 Task: Create a sub task Release to Production / Go Live for the task  Implement data encryption for better user security in the project Trailblazer , assign it to team member softage.6@softage.net and update the status of the sub task to  Off Track , set the priority of the sub task to High.
Action: Mouse moved to (43, 335)
Screenshot: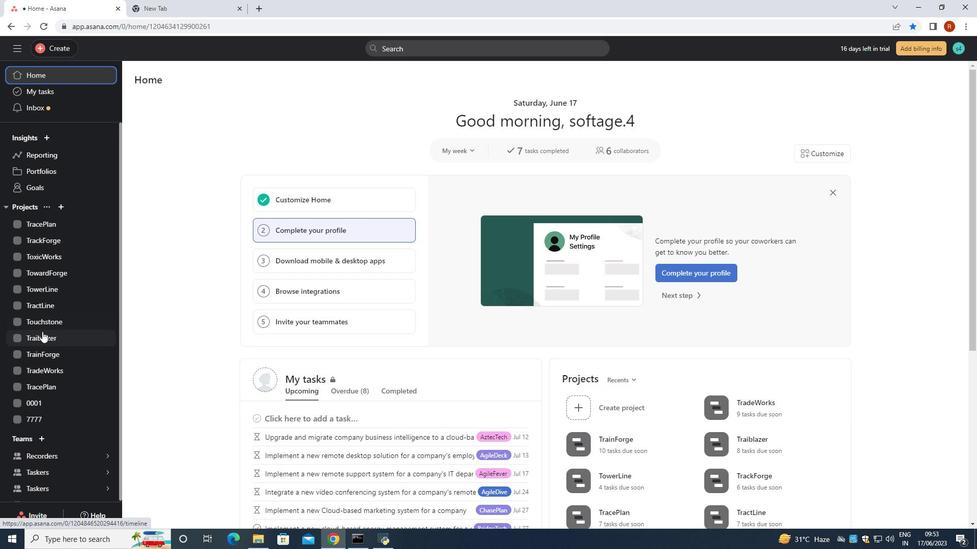 
Action: Mouse pressed left at (43, 335)
Screenshot: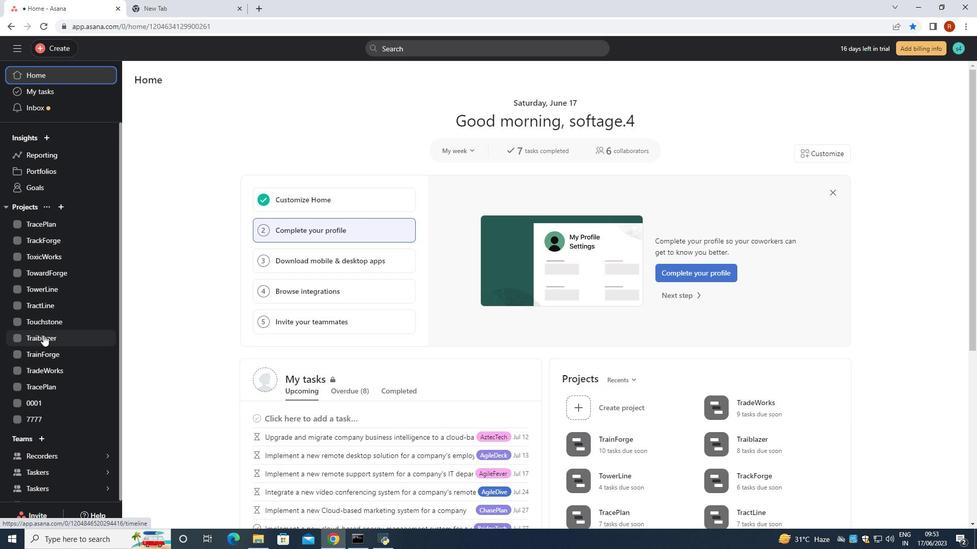
Action: Mouse moved to (413, 221)
Screenshot: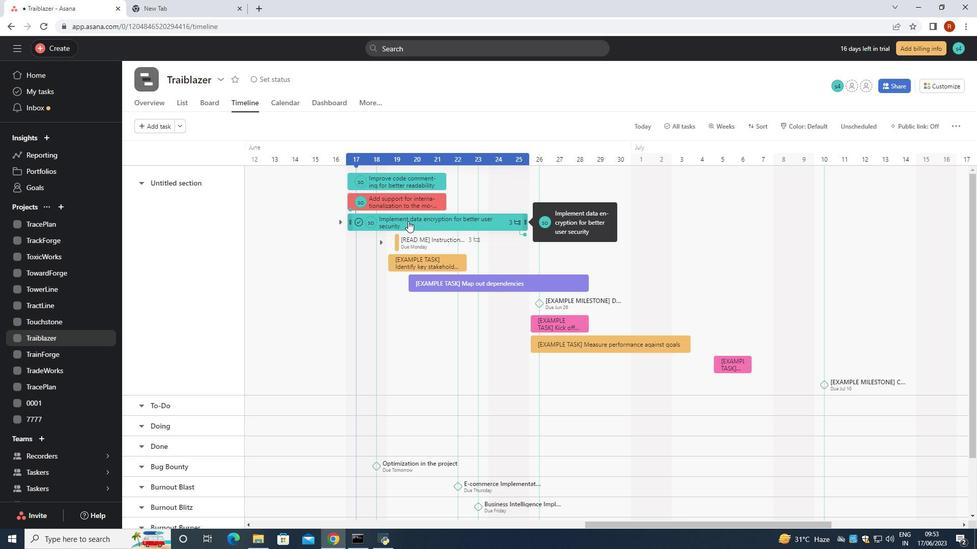 
Action: Mouse pressed left at (413, 221)
Screenshot: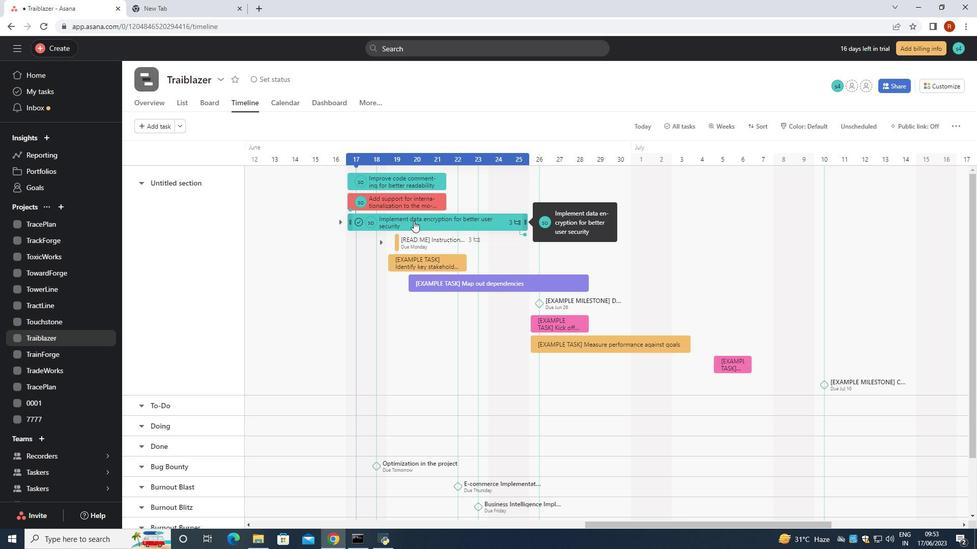 
Action: Mouse moved to (696, 330)
Screenshot: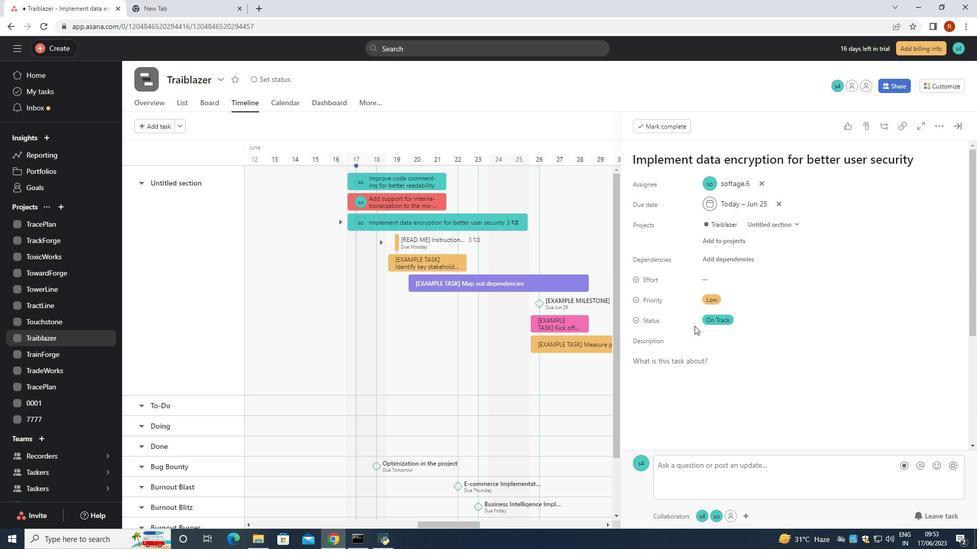 
Action: Mouse scrolled (696, 329) with delta (0, 0)
Screenshot: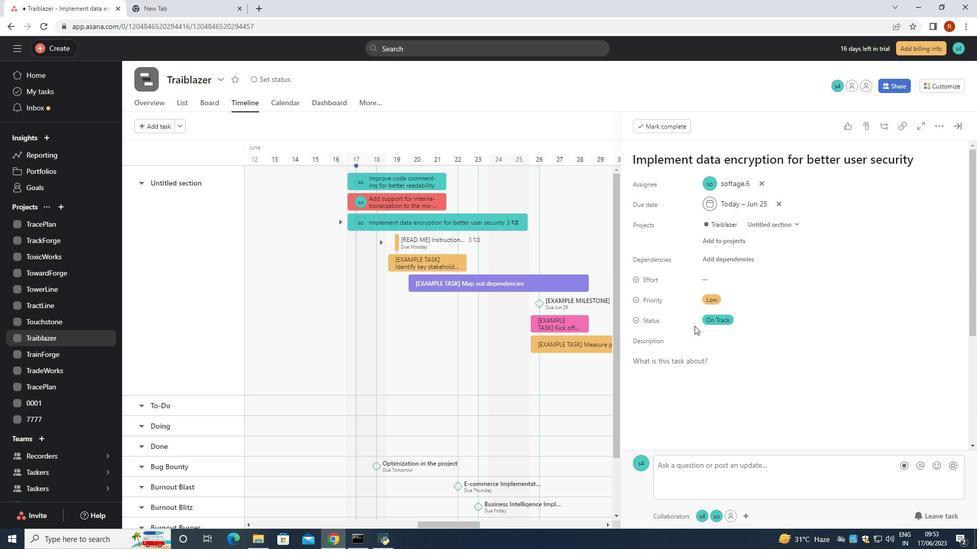 
Action: Mouse moved to (696, 330)
Screenshot: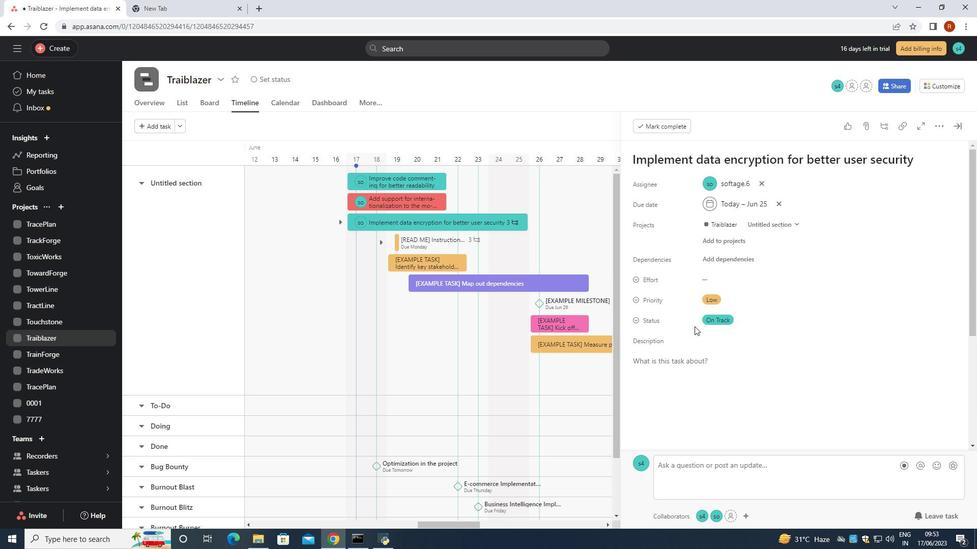 
Action: Mouse scrolled (696, 329) with delta (0, 0)
Screenshot: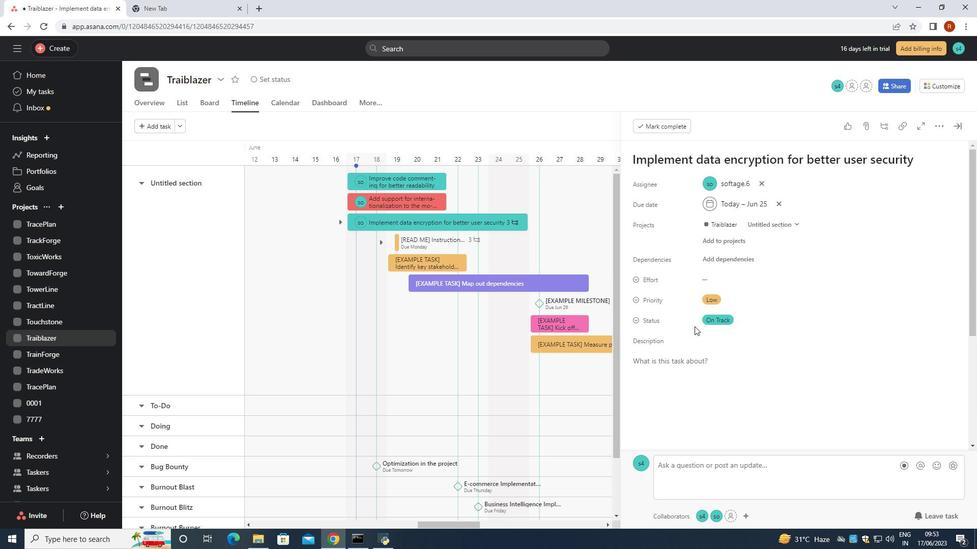
Action: Mouse scrolled (696, 329) with delta (0, 0)
Screenshot: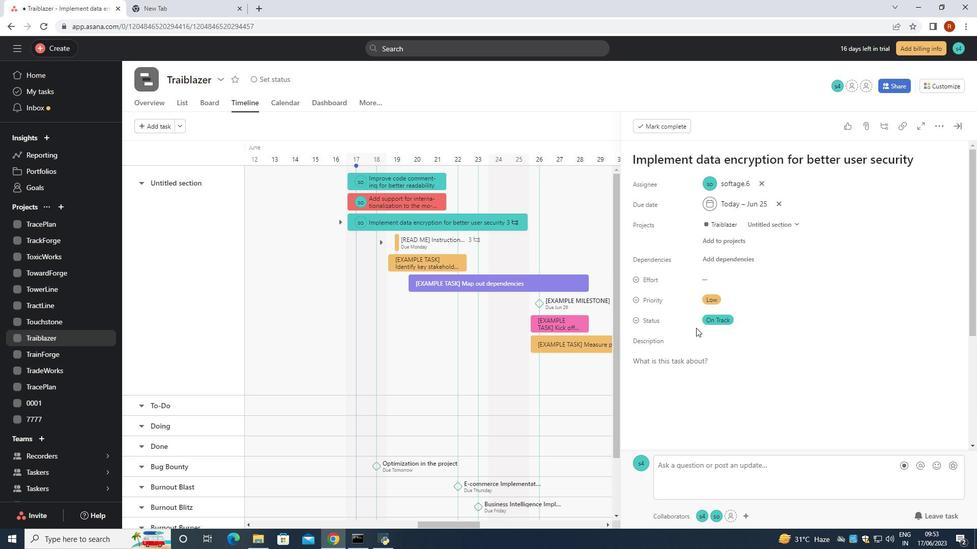 
Action: Mouse scrolled (696, 329) with delta (0, 0)
Screenshot: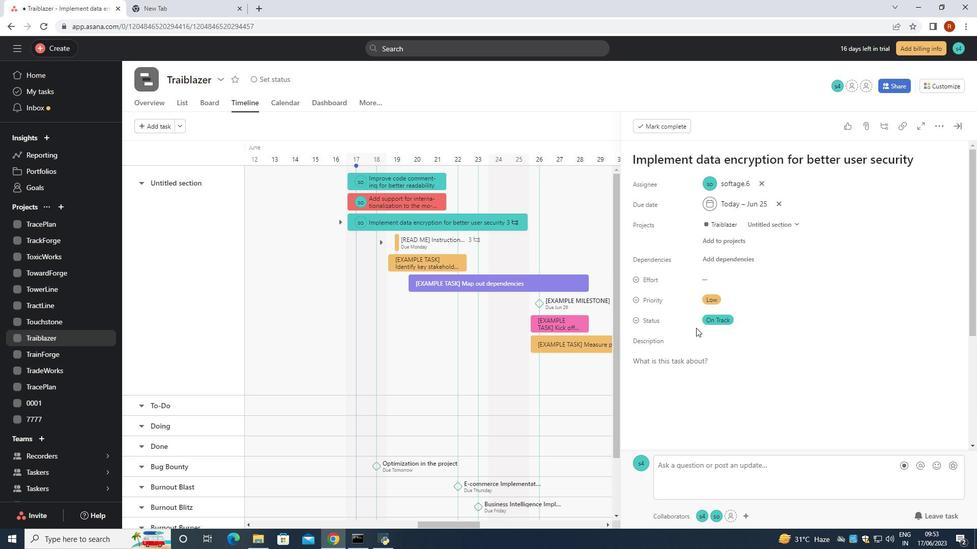
Action: Mouse scrolled (696, 329) with delta (0, 0)
Screenshot: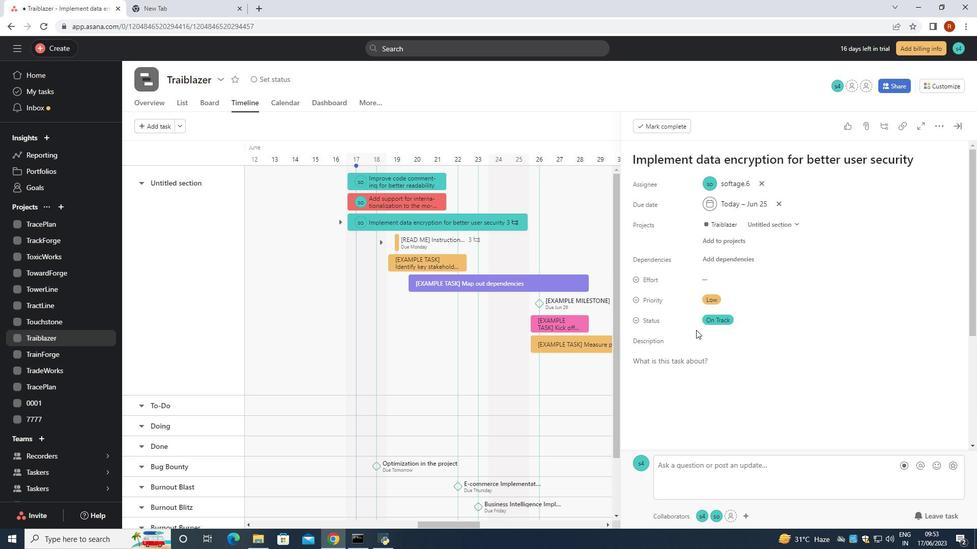 
Action: Mouse moved to (661, 361)
Screenshot: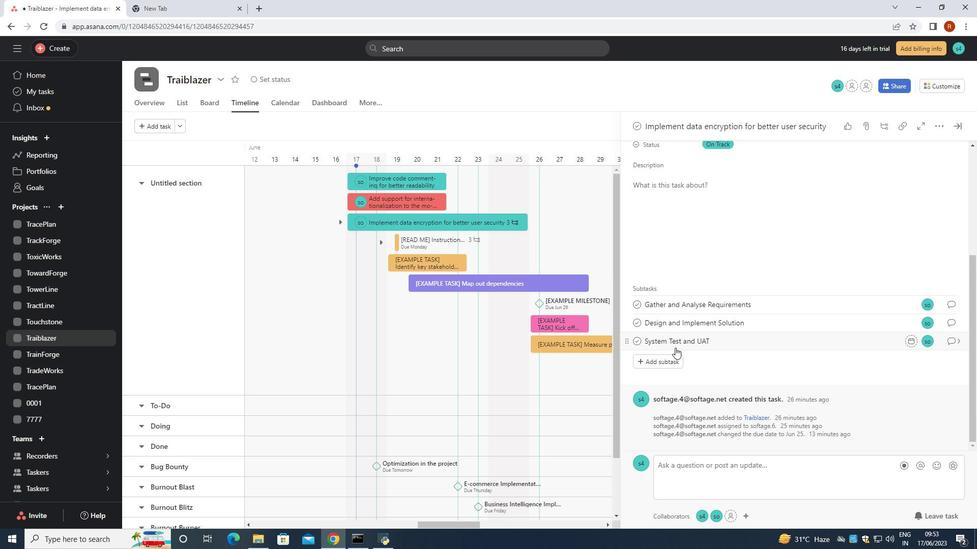 
Action: Mouse pressed left at (661, 361)
Screenshot: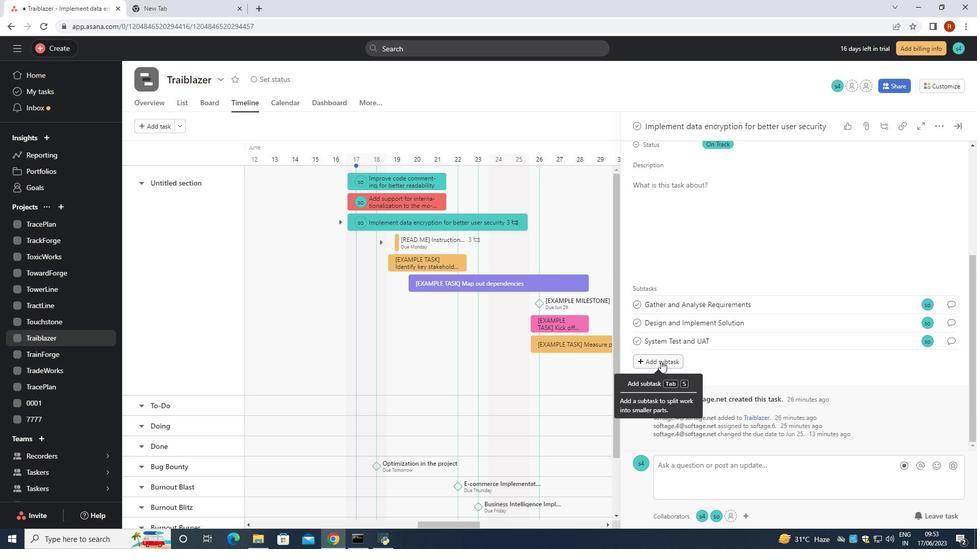 
Action: Mouse moved to (649, 362)
Screenshot: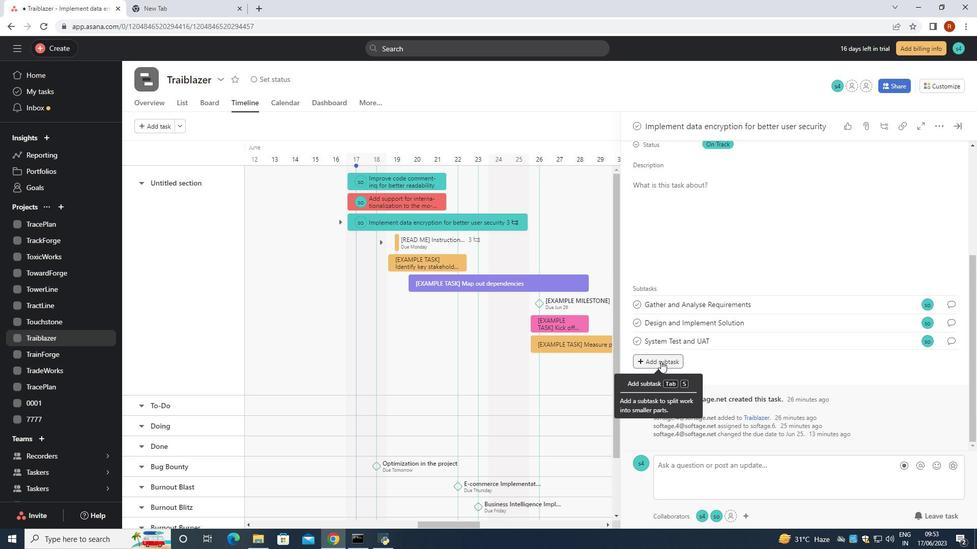 
Action: Key pressed <Key.shift>Release<Key.space>to<Key.space><Key.shift>Productio
Screenshot: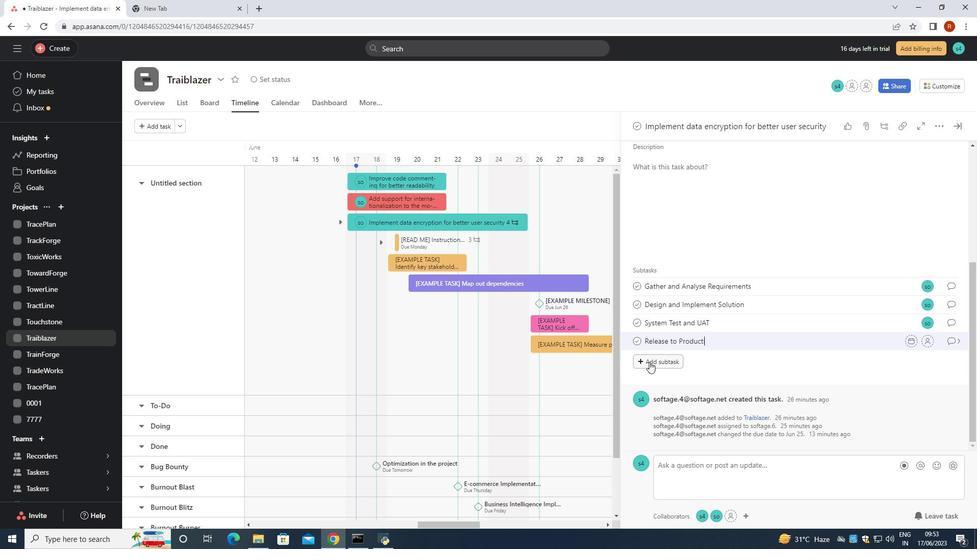
Action: Mouse moved to (649, 361)
Screenshot: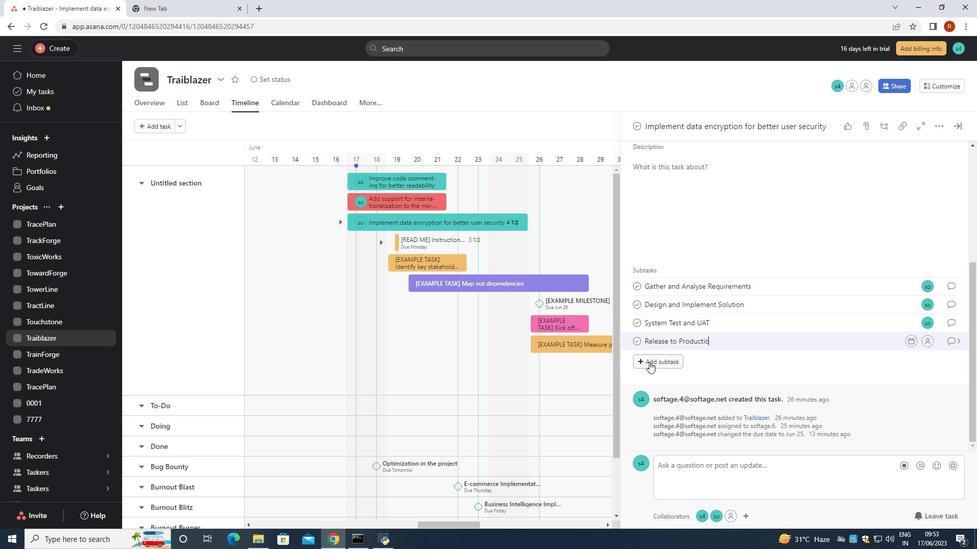 
Action: Key pressed n<Key.space><Key.backspace>/<Key.shift>Go<Key.space><Key.shift_r>Live<Key.space>
Screenshot: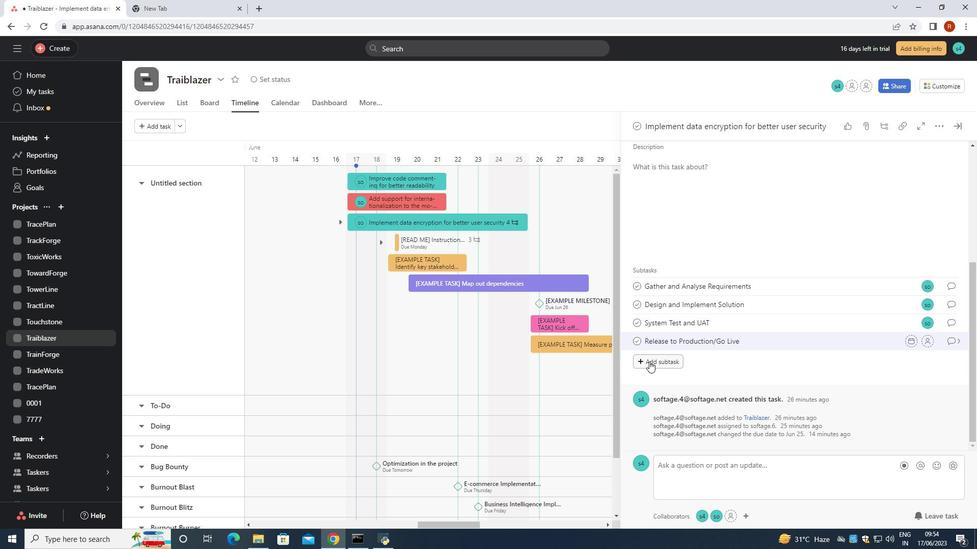 
Action: Mouse moved to (926, 340)
Screenshot: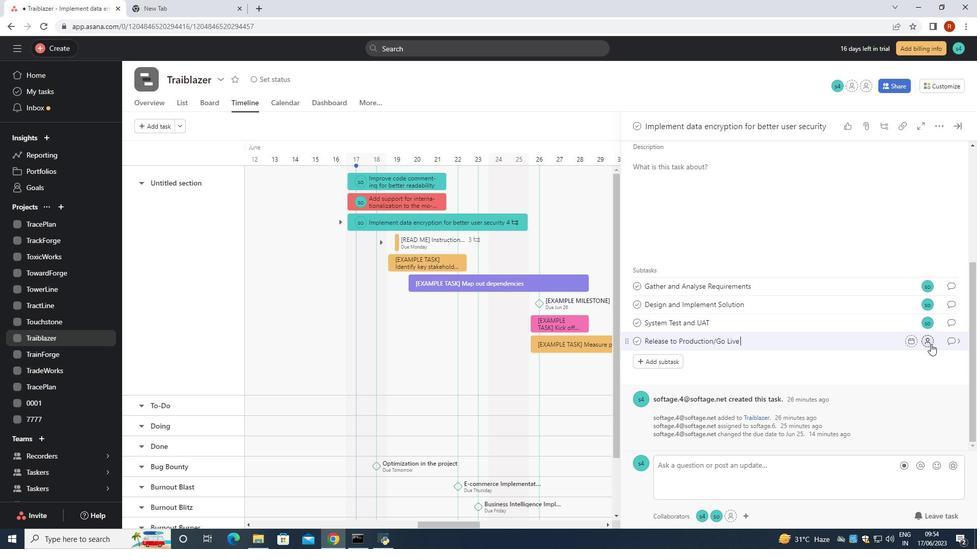 
Action: Mouse pressed left at (926, 340)
Screenshot: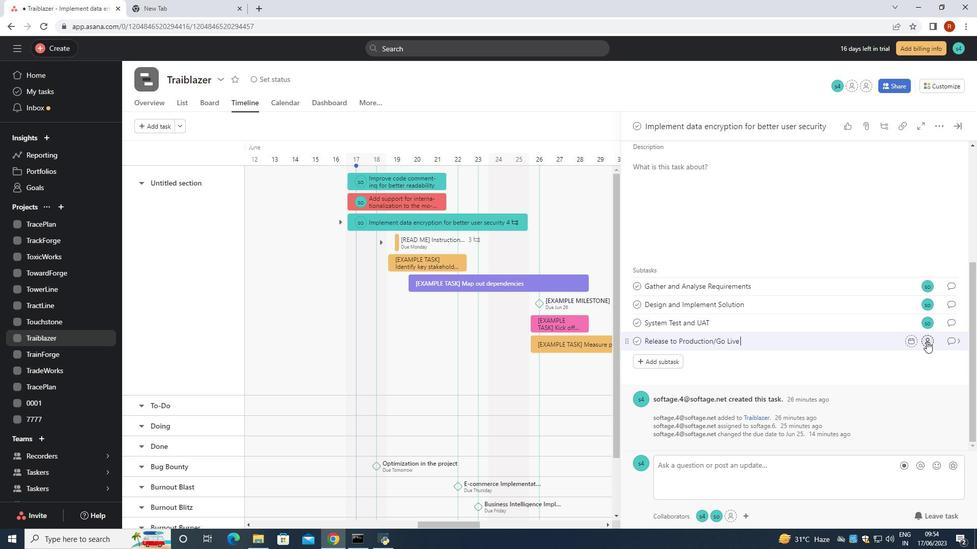 
Action: Mouse moved to (889, 355)
Screenshot: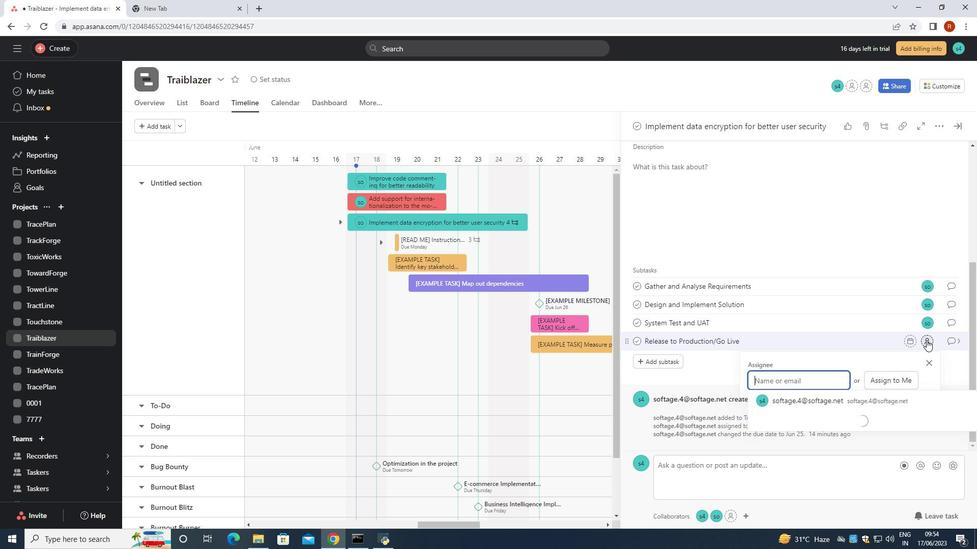 
Action: Key pressed softage.6<Key.shift>@softage.net
Screenshot: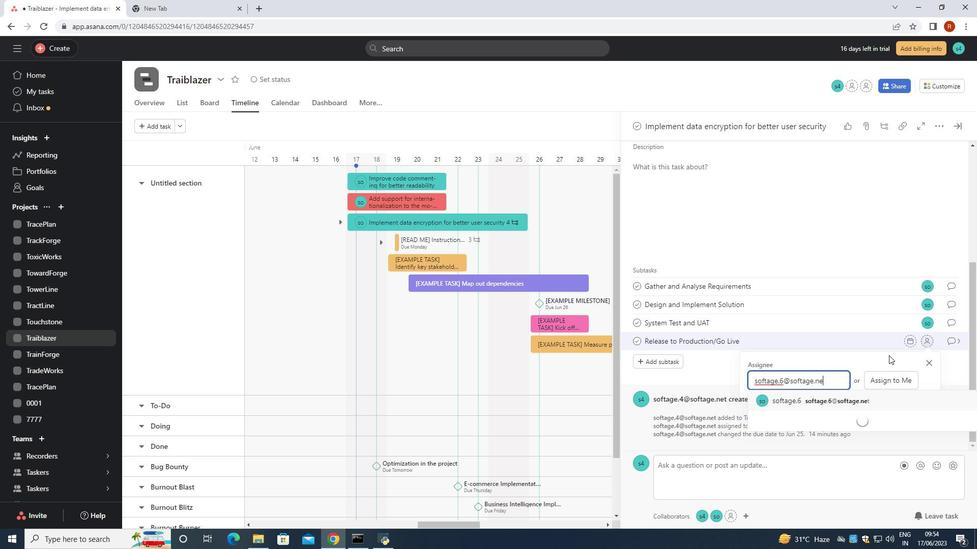 
Action: Mouse moved to (846, 402)
Screenshot: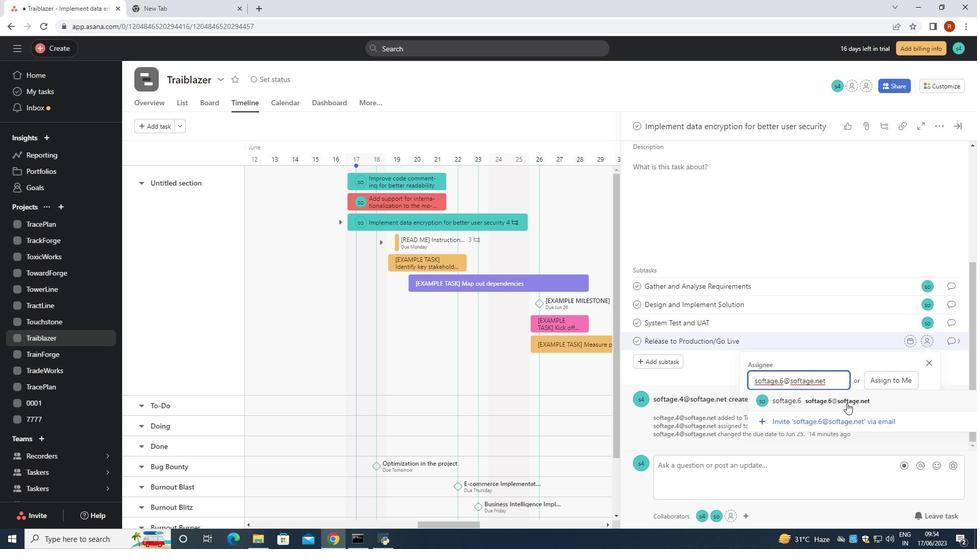 
Action: Mouse pressed left at (846, 402)
Screenshot: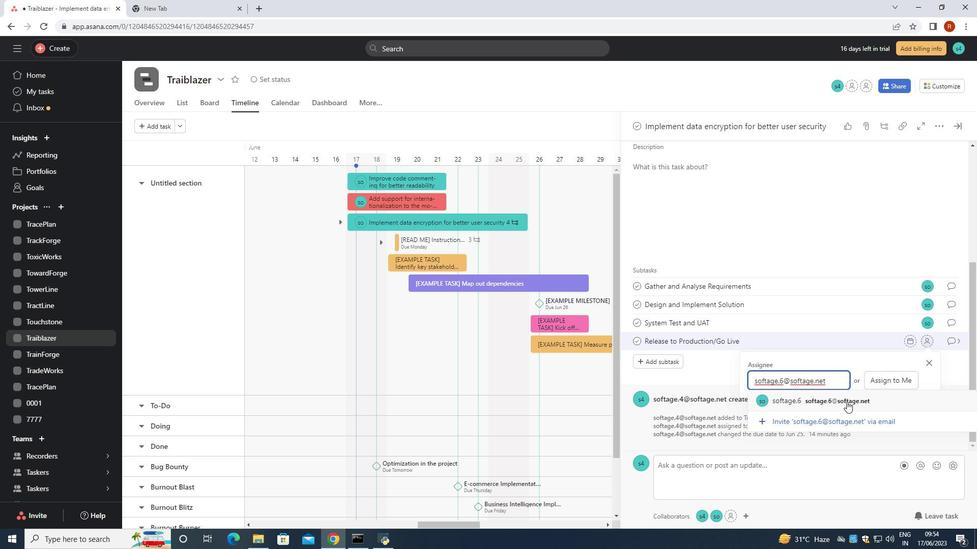 
Action: Mouse moved to (950, 338)
Screenshot: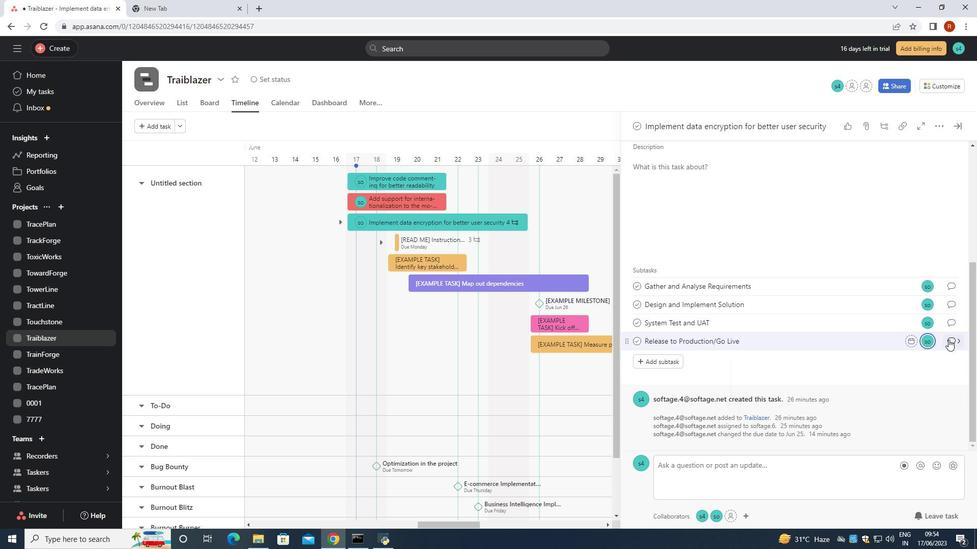 
Action: Mouse pressed left at (950, 338)
Screenshot: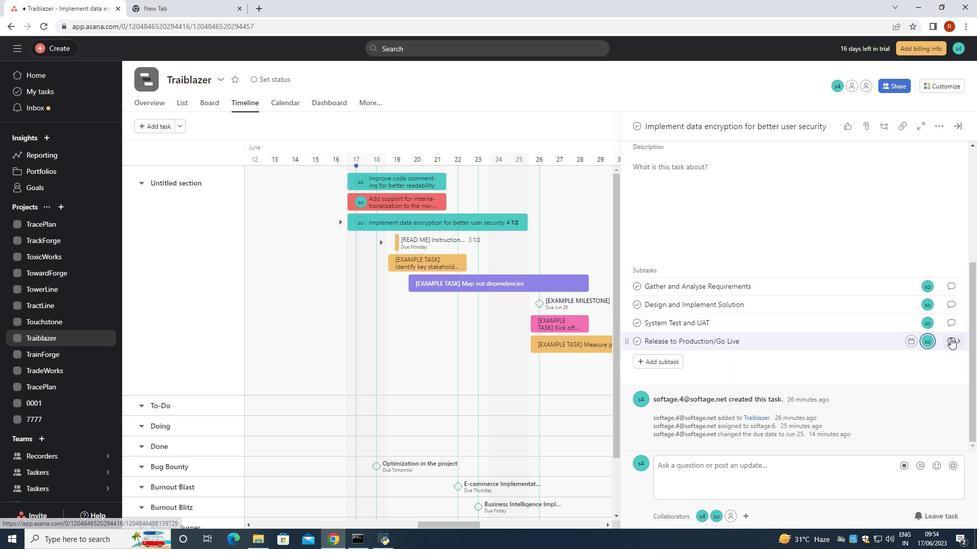 
Action: Mouse moved to (668, 268)
Screenshot: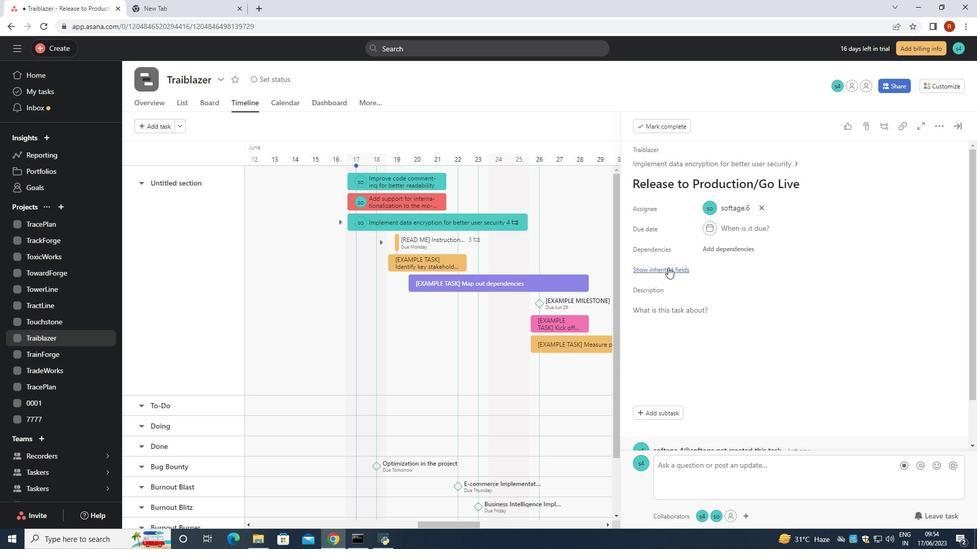 
Action: Mouse pressed left at (668, 268)
Screenshot: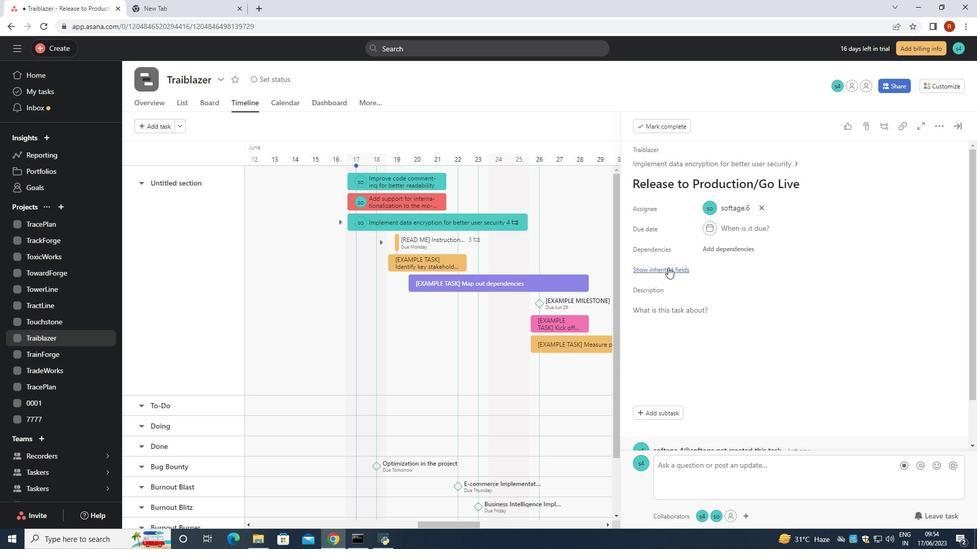 
Action: Mouse moved to (705, 328)
Screenshot: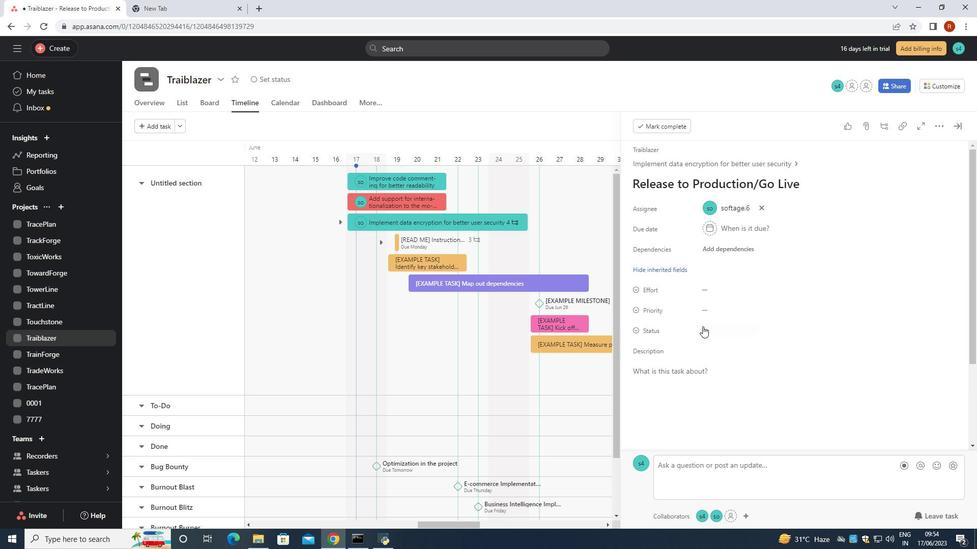 
Action: Mouse pressed left at (705, 328)
Screenshot: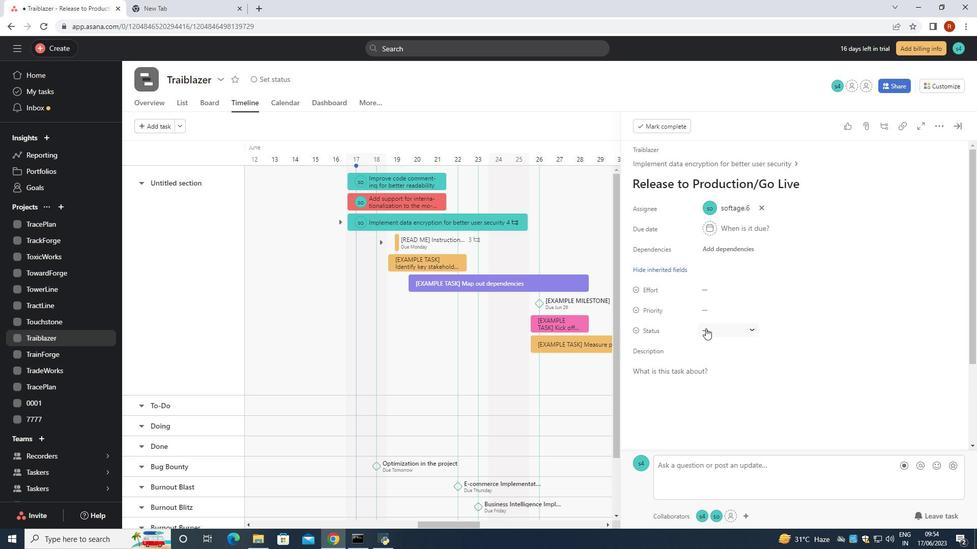 
Action: Mouse moved to (741, 400)
Screenshot: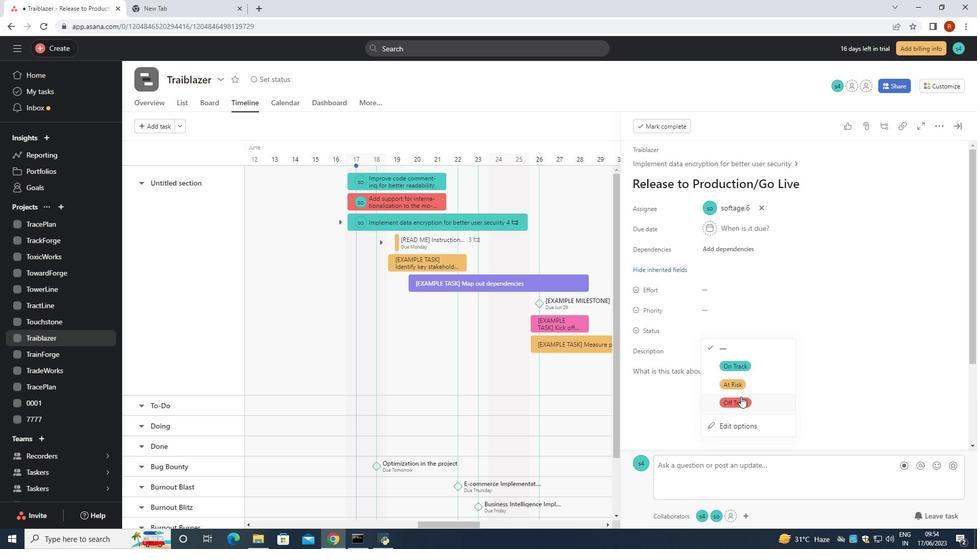 
Action: Mouse pressed left at (741, 400)
Screenshot: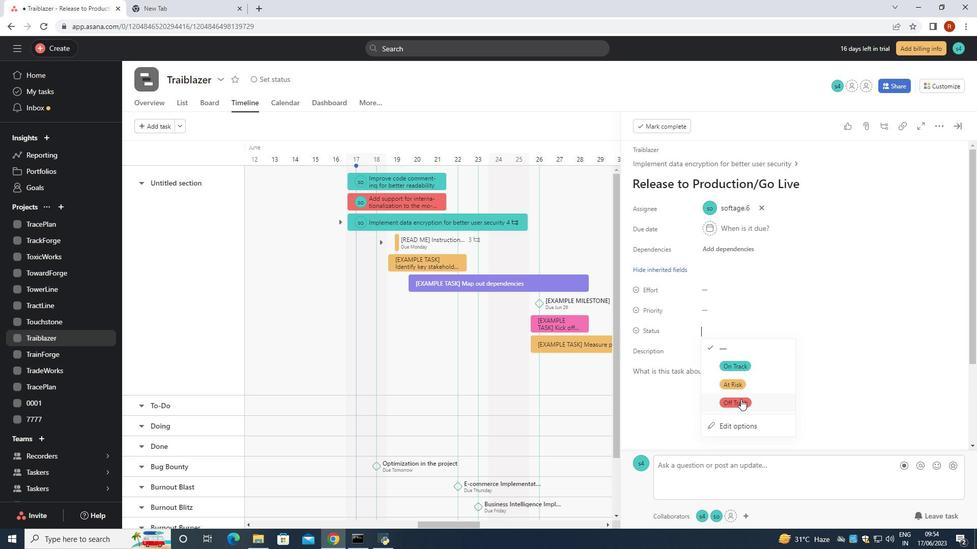 
Action: Mouse moved to (705, 308)
Screenshot: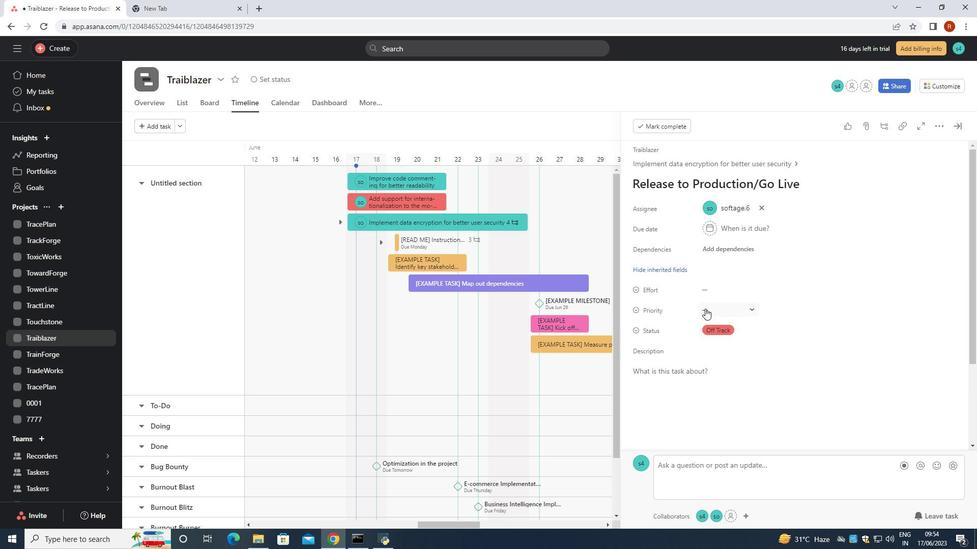 
Action: Mouse pressed left at (705, 308)
Screenshot: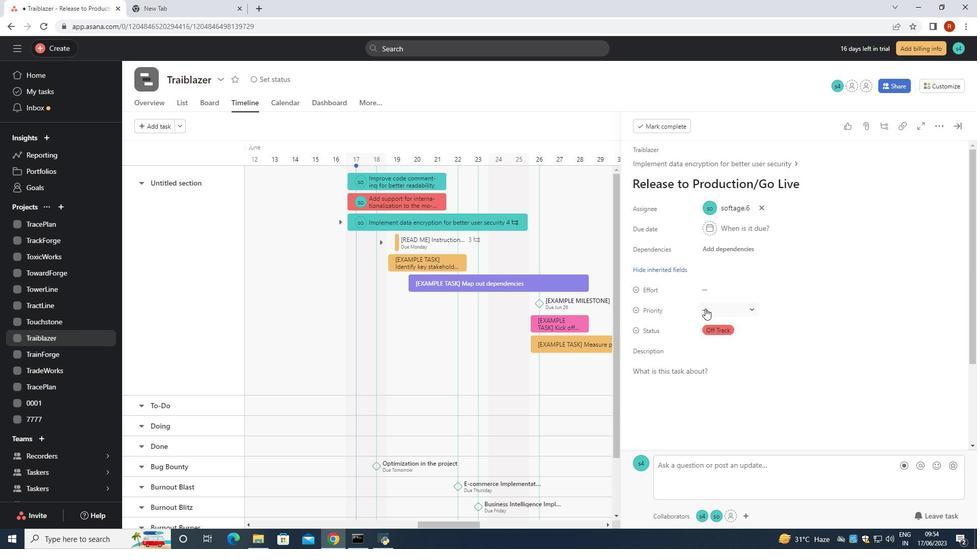 
Action: Mouse moved to (726, 344)
Screenshot: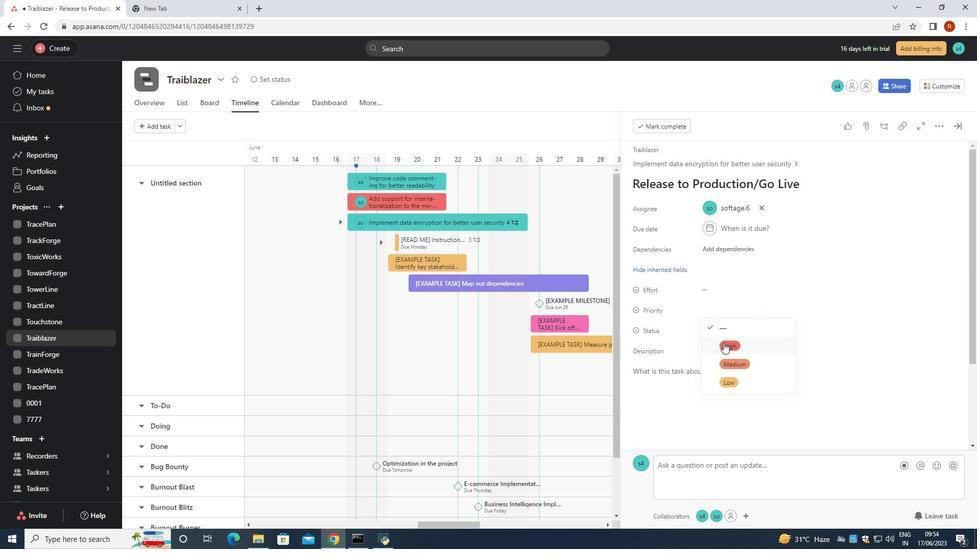 
Action: Mouse pressed left at (726, 344)
Screenshot: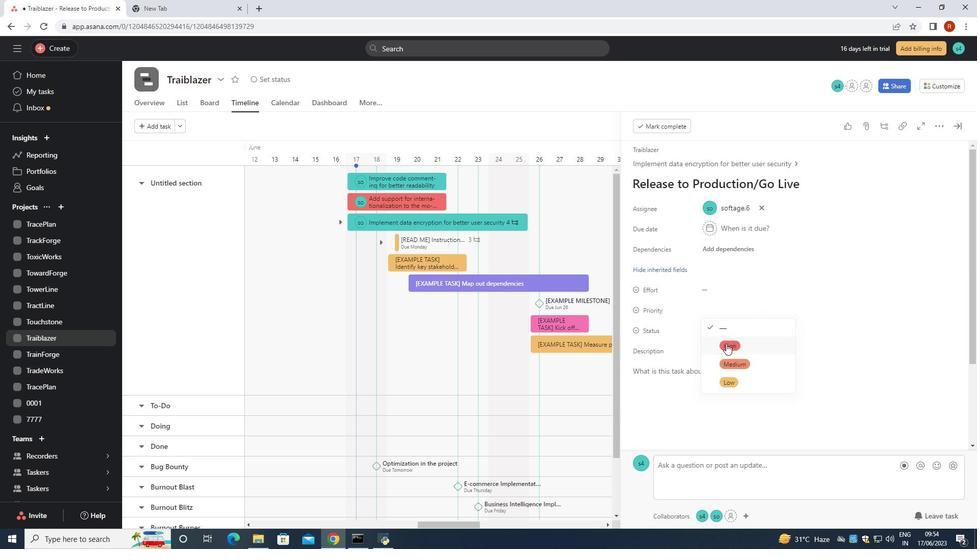 
